 Task: Reassign a ticket from Agent A to Agent B due to Agent A's unavailability.
Action: Mouse moved to (14, 139)
Screenshot: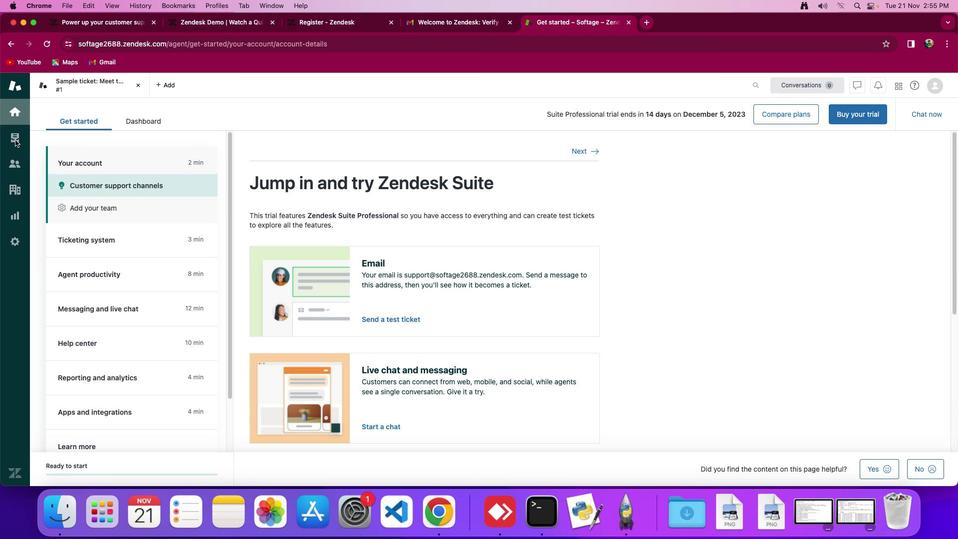
Action: Mouse pressed left at (14, 139)
Screenshot: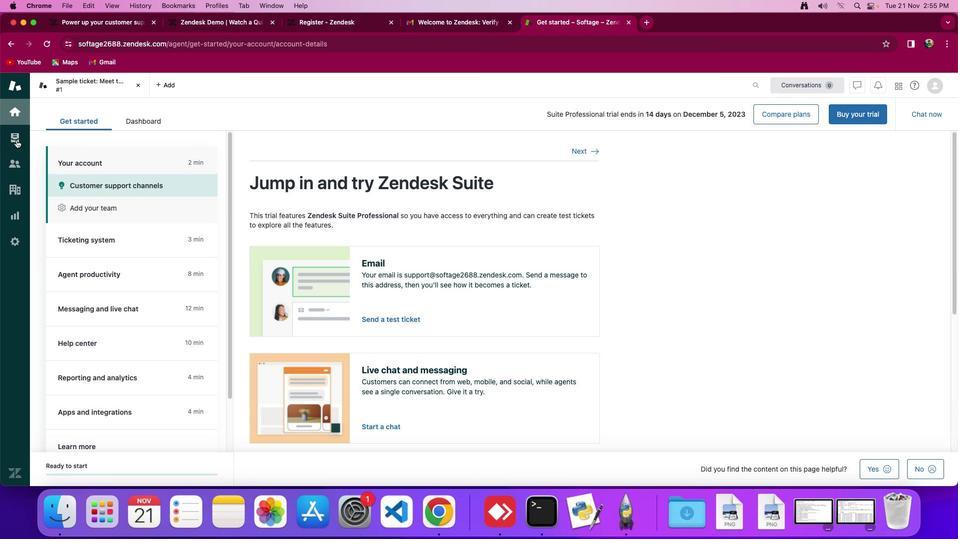 
Action: Mouse moved to (16, 139)
Screenshot: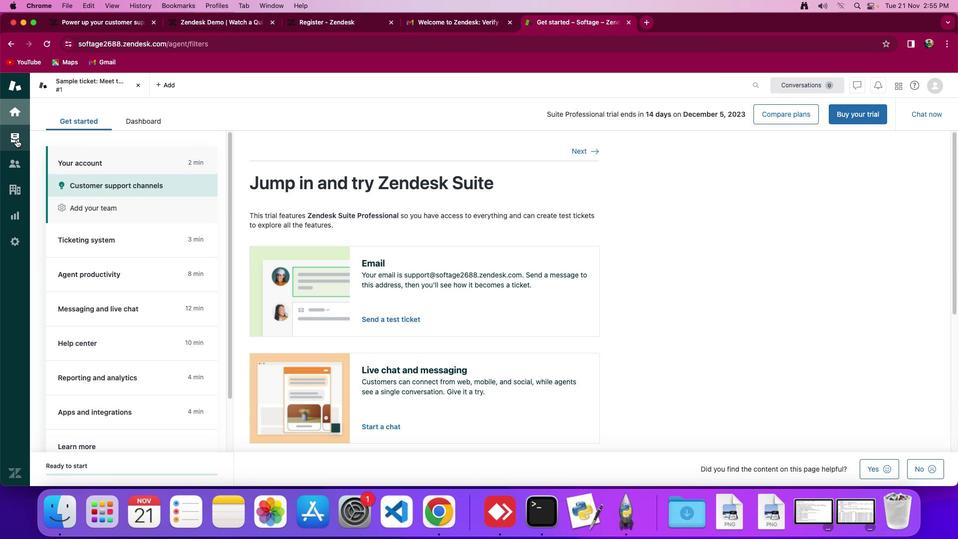 
Action: Mouse pressed left at (16, 139)
Screenshot: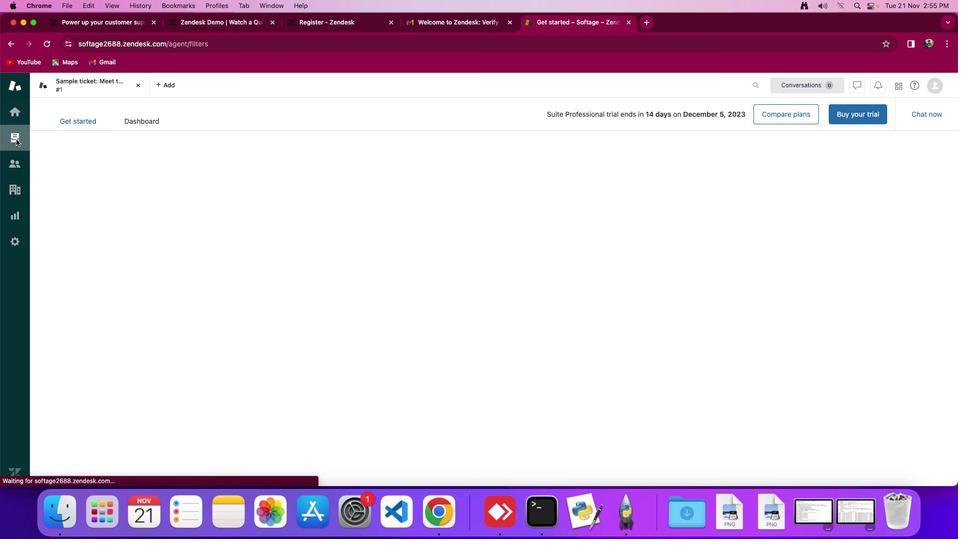 
Action: Mouse moved to (276, 230)
Screenshot: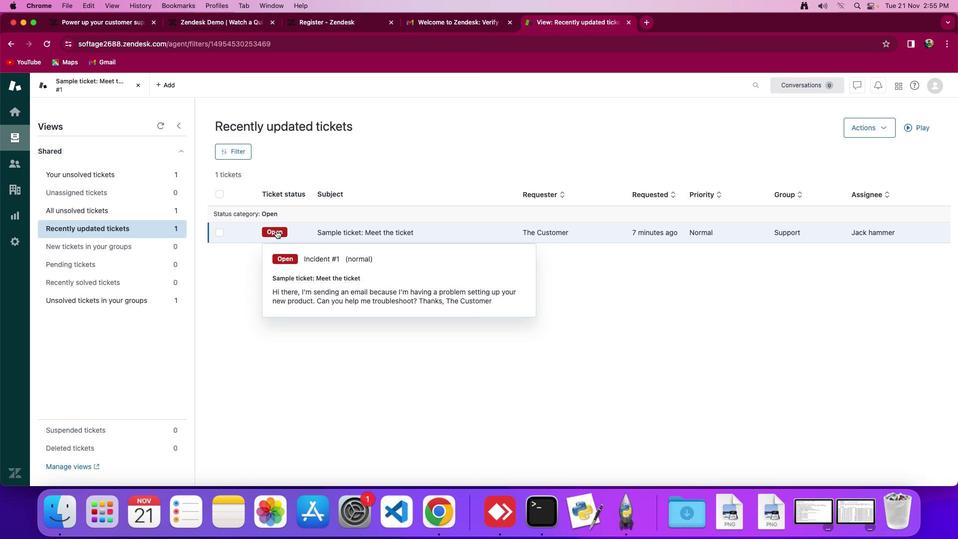 
Action: Mouse pressed left at (276, 230)
Screenshot: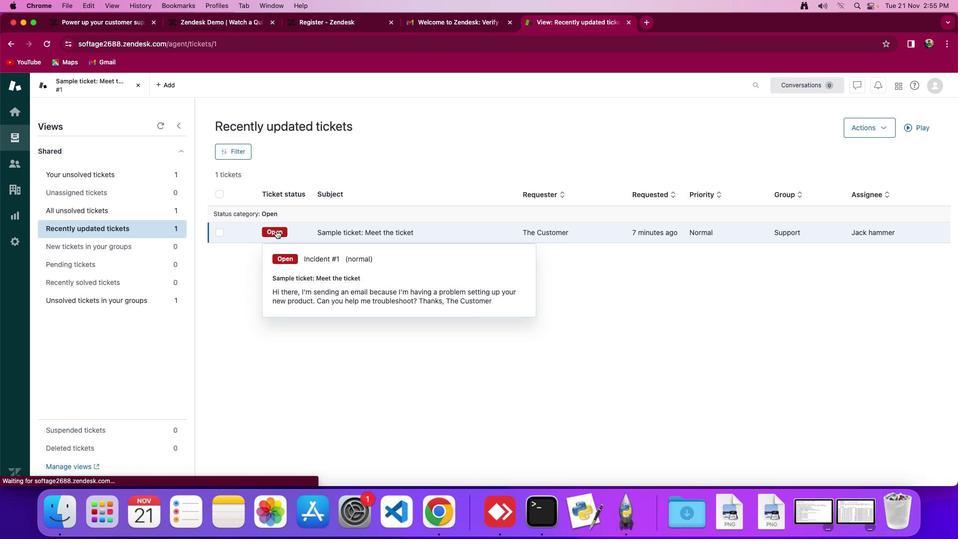 
Action: Mouse moved to (70, 184)
Screenshot: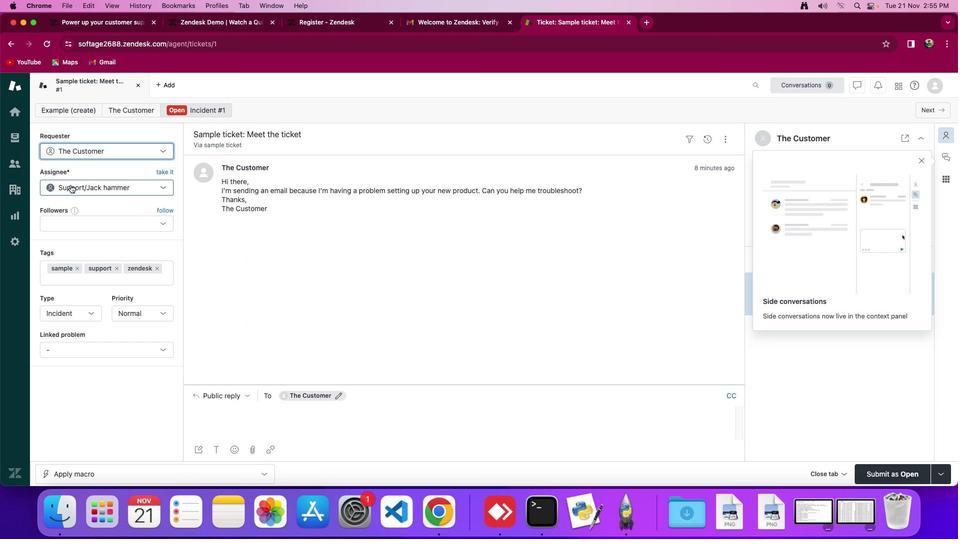 
Action: Mouse pressed left at (70, 184)
Screenshot: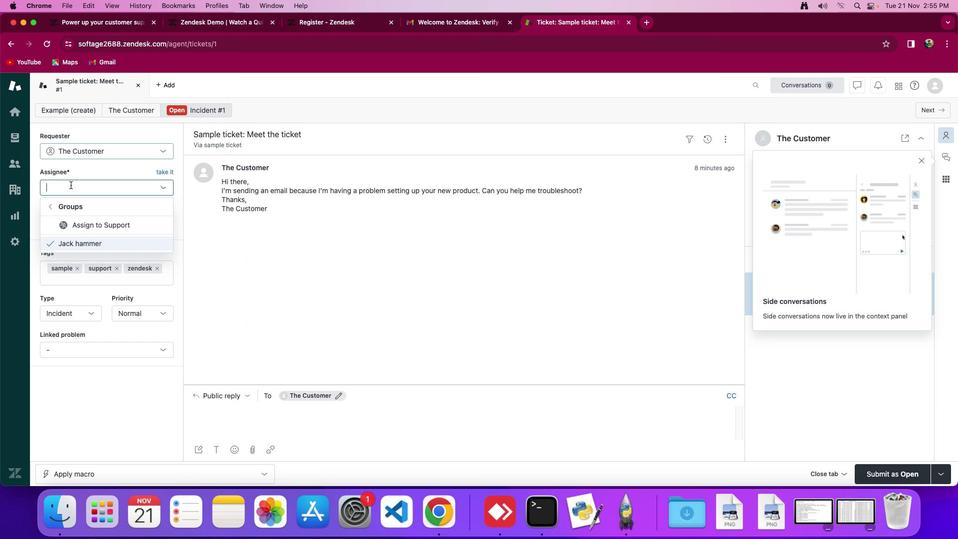 
Action: Mouse moved to (84, 224)
Screenshot: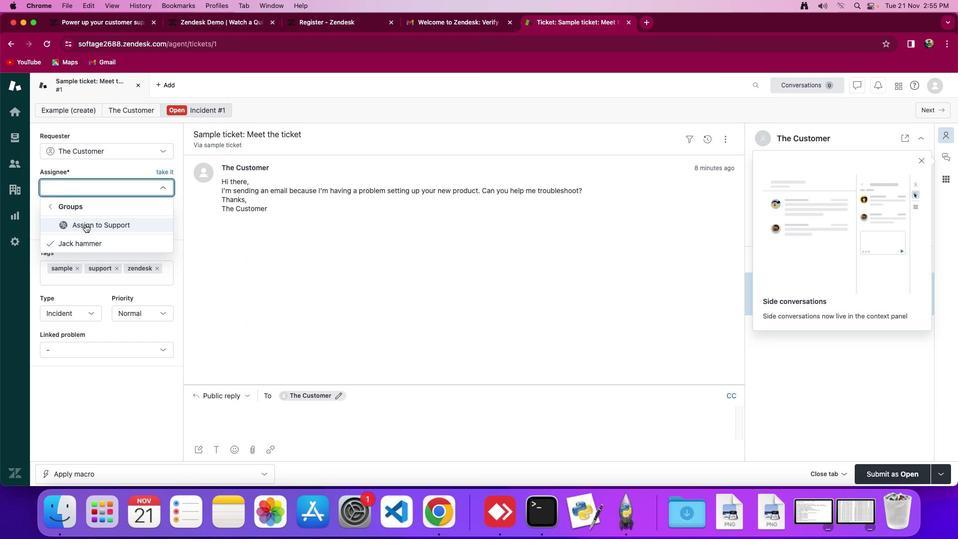
Action: Mouse pressed left at (84, 224)
Screenshot: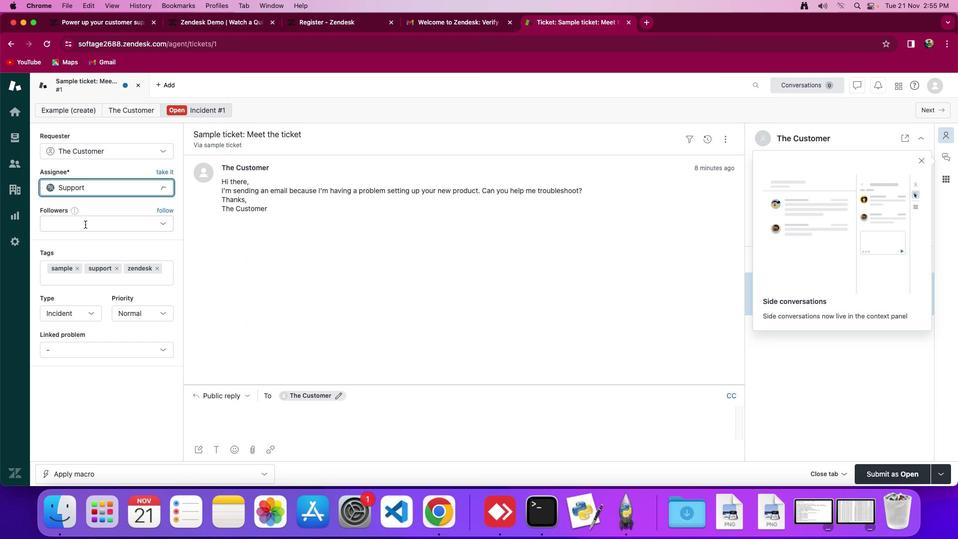 
Action: Mouse moved to (880, 472)
Screenshot: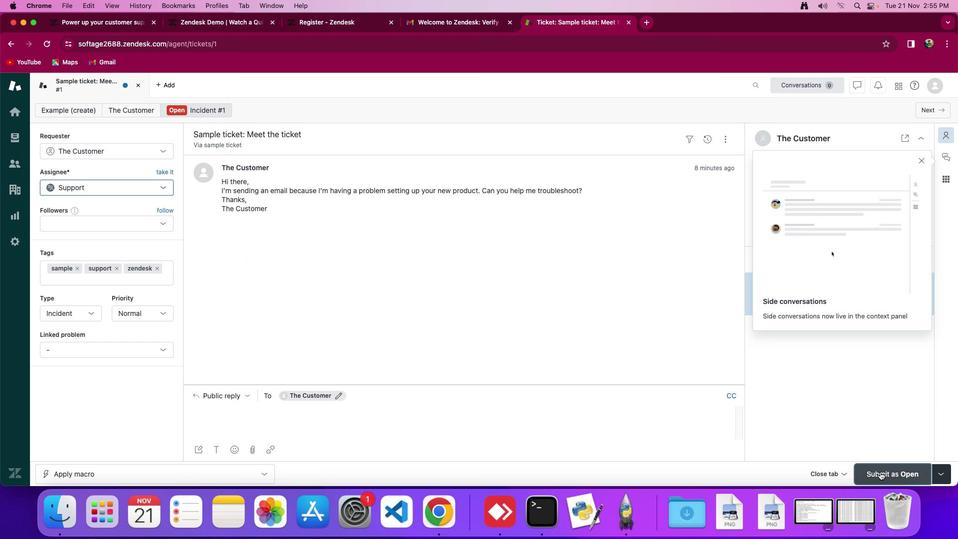 
Action: Mouse pressed left at (880, 472)
Screenshot: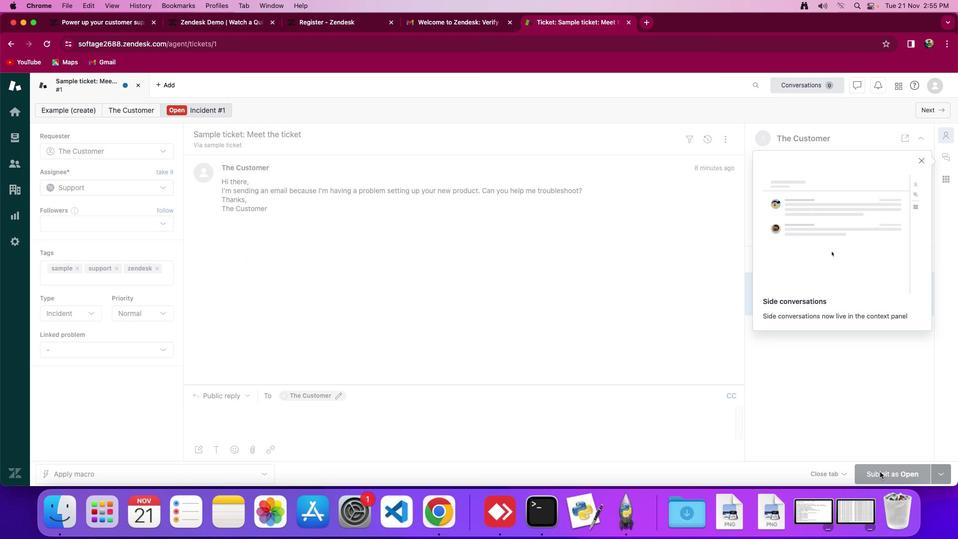 
Action: Mouse moved to (589, 343)
Screenshot: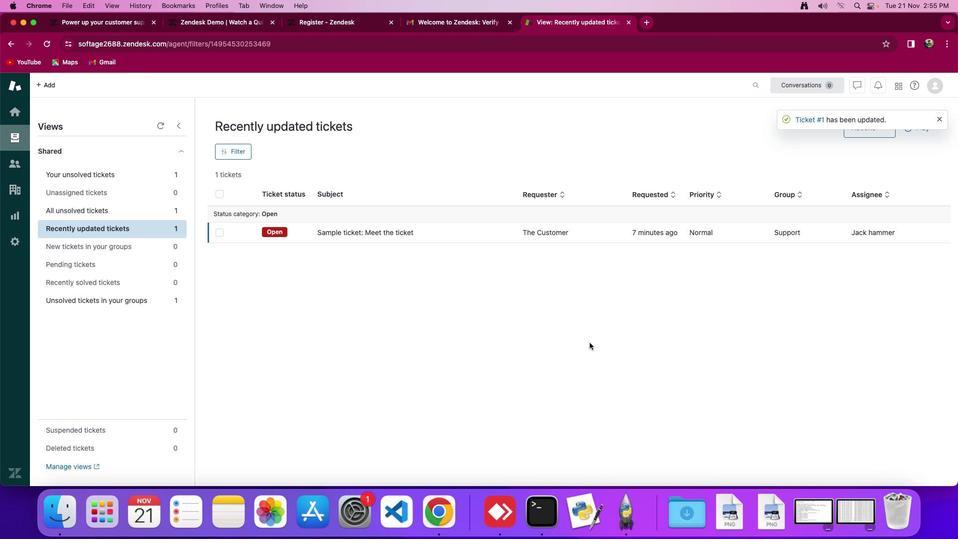 
Action: Mouse pressed left at (589, 343)
Screenshot: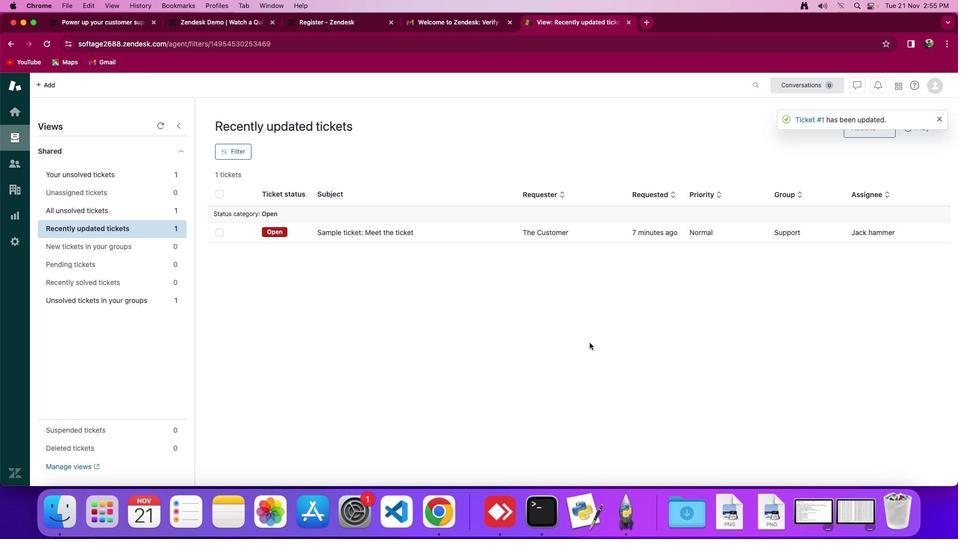 
